 Task: Choose the option "I will call my invitee" as location.
Action: Mouse moved to (493, 223)
Screenshot: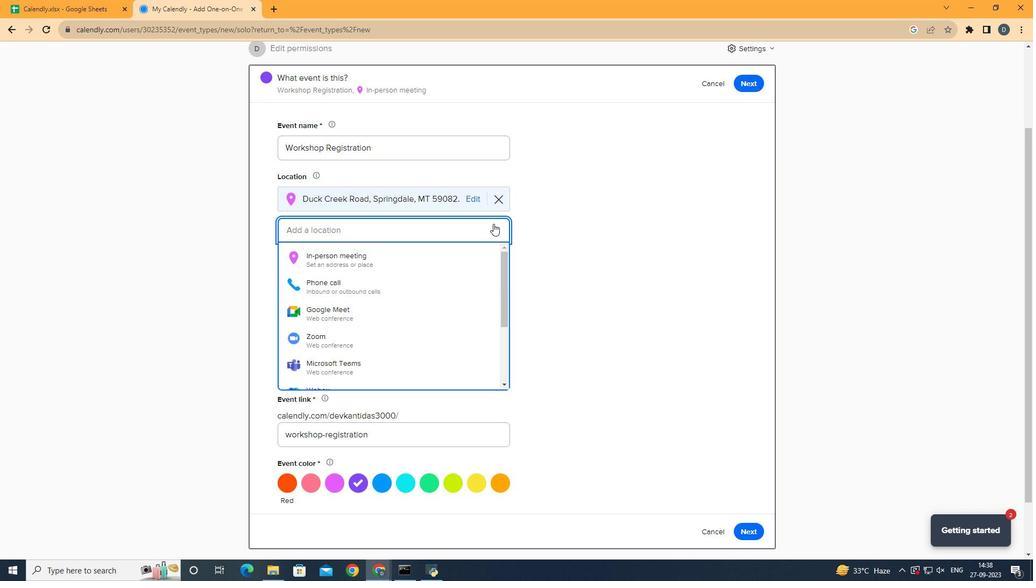 
Action: Mouse pressed left at (493, 223)
Screenshot: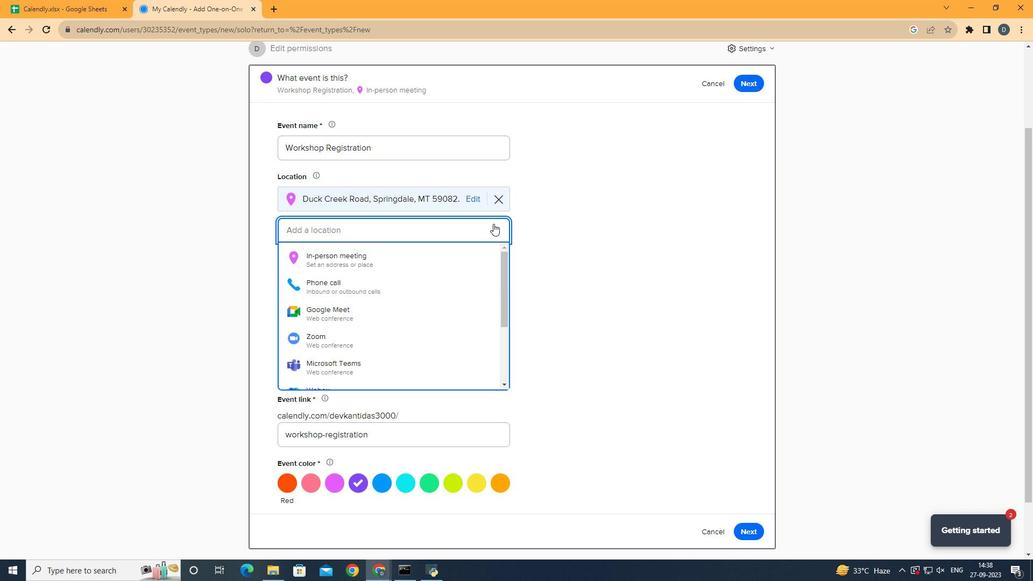 
Action: Mouse moved to (424, 284)
Screenshot: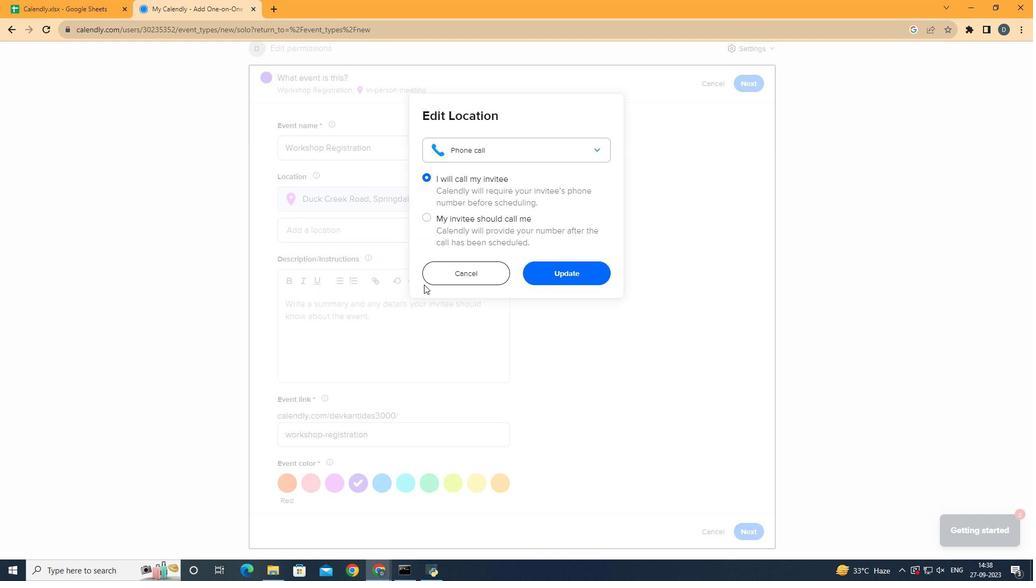 
Action: Mouse pressed left at (424, 284)
Screenshot: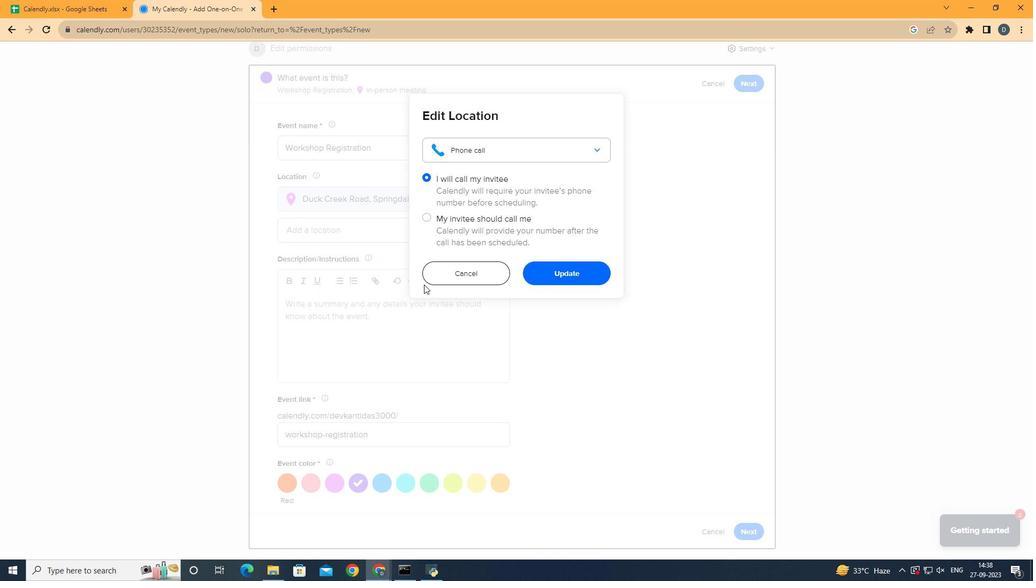 
Action: Mouse moved to (448, 181)
Screenshot: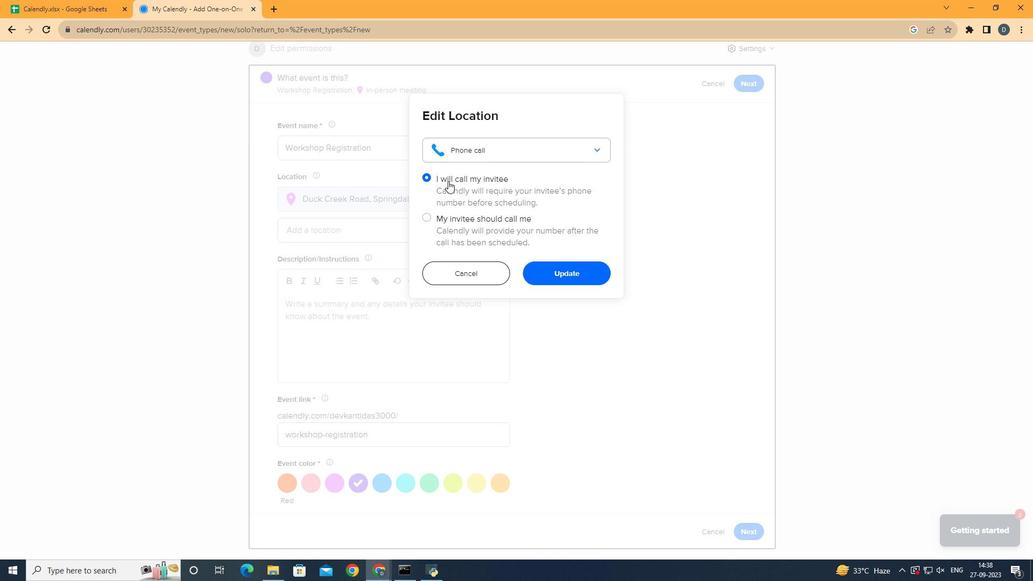 
Action: Mouse pressed left at (448, 181)
Screenshot: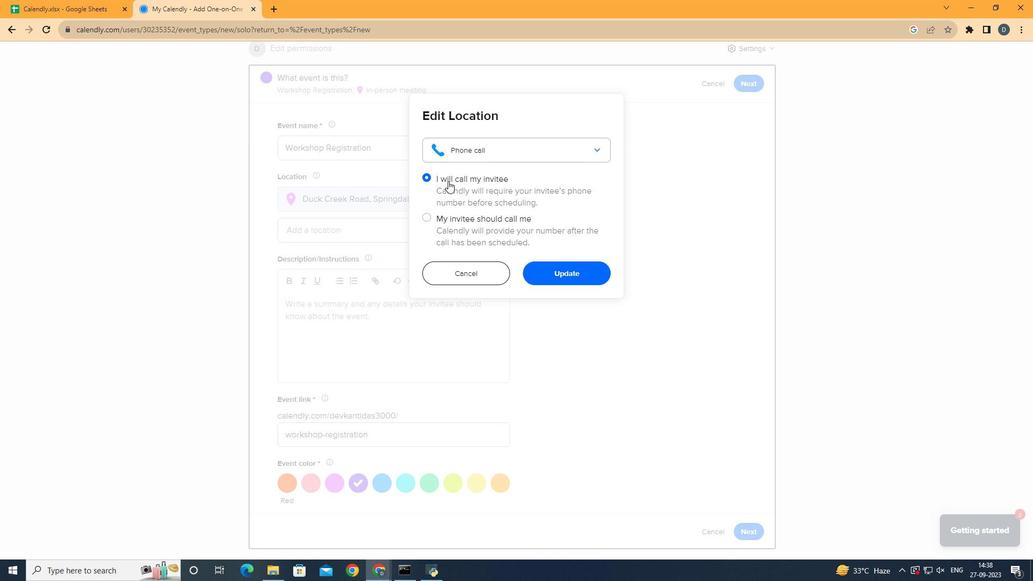
Action: Mouse moved to (560, 268)
Screenshot: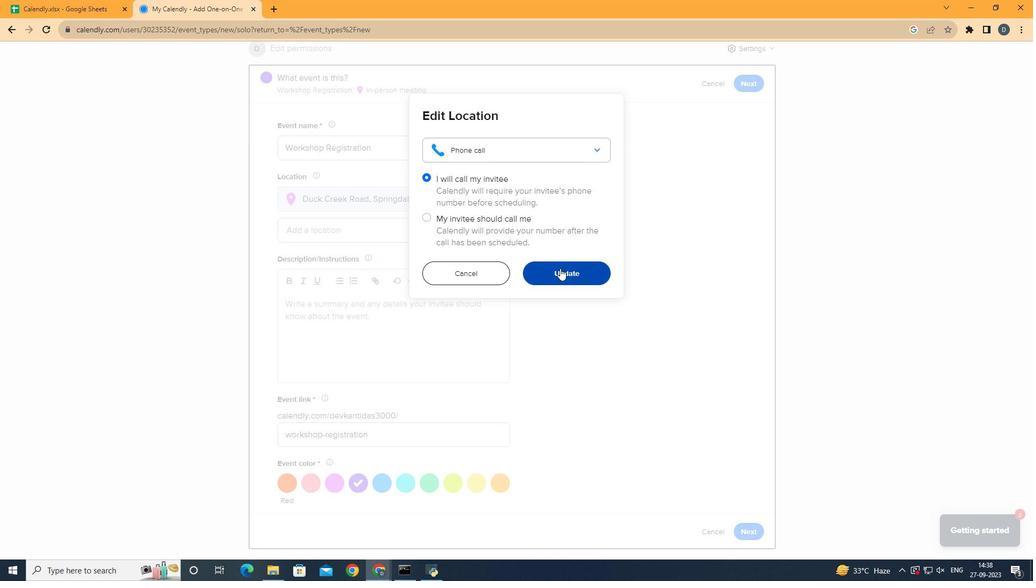 
Action: Mouse pressed left at (560, 268)
Screenshot: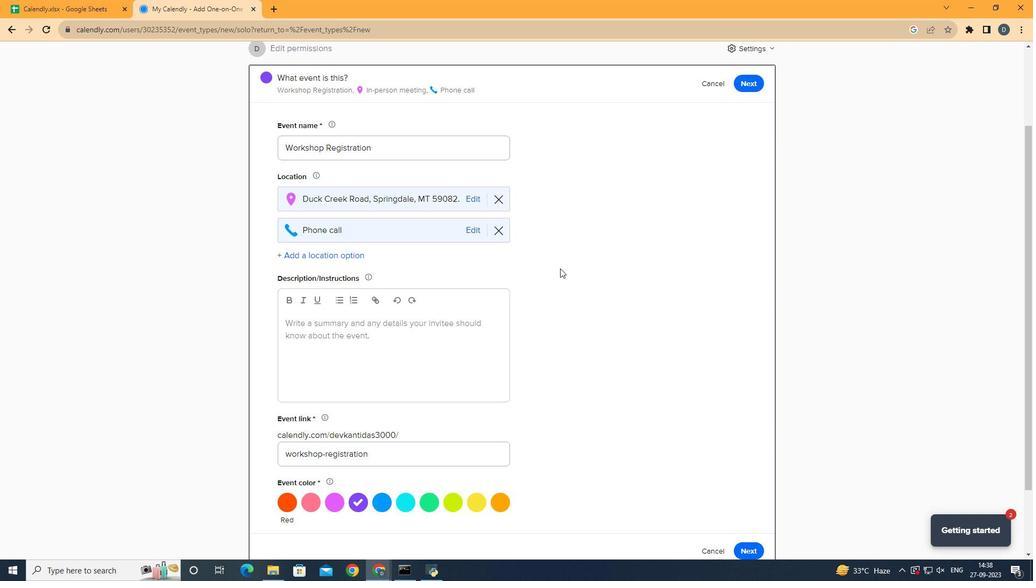 
